 Task: Sort the projects in the repository "Javascript" by oldest.
Action: Mouse moved to (1269, 239)
Screenshot: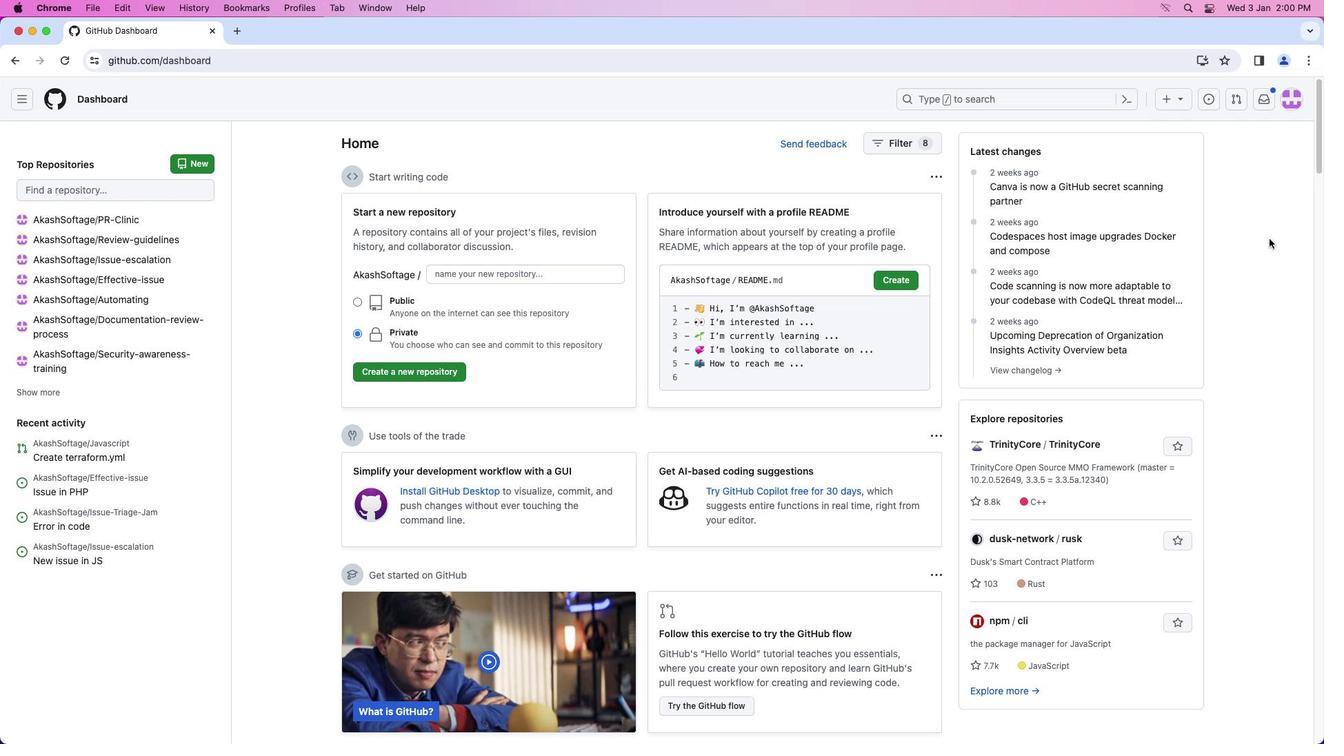 
Action: Mouse pressed left at (1269, 239)
Screenshot: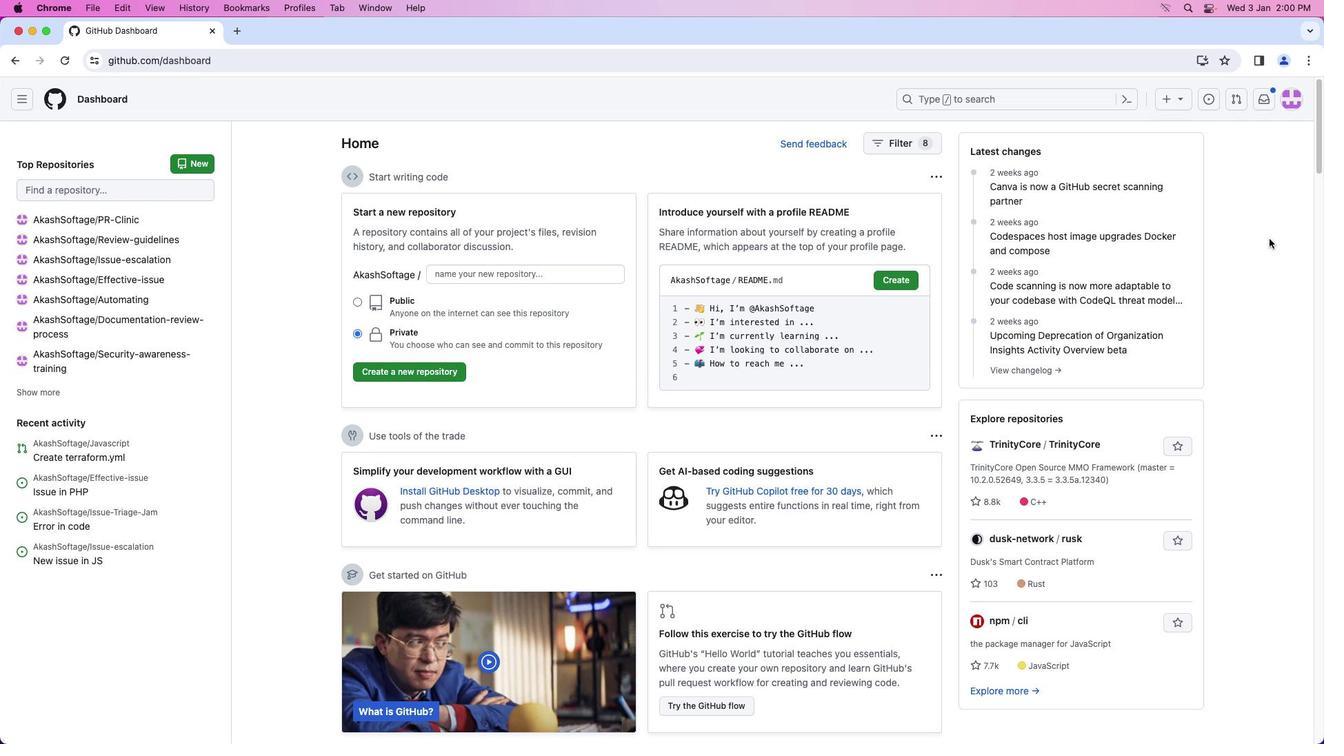 
Action: Mouse moved to (1291, 108)
Screenshot: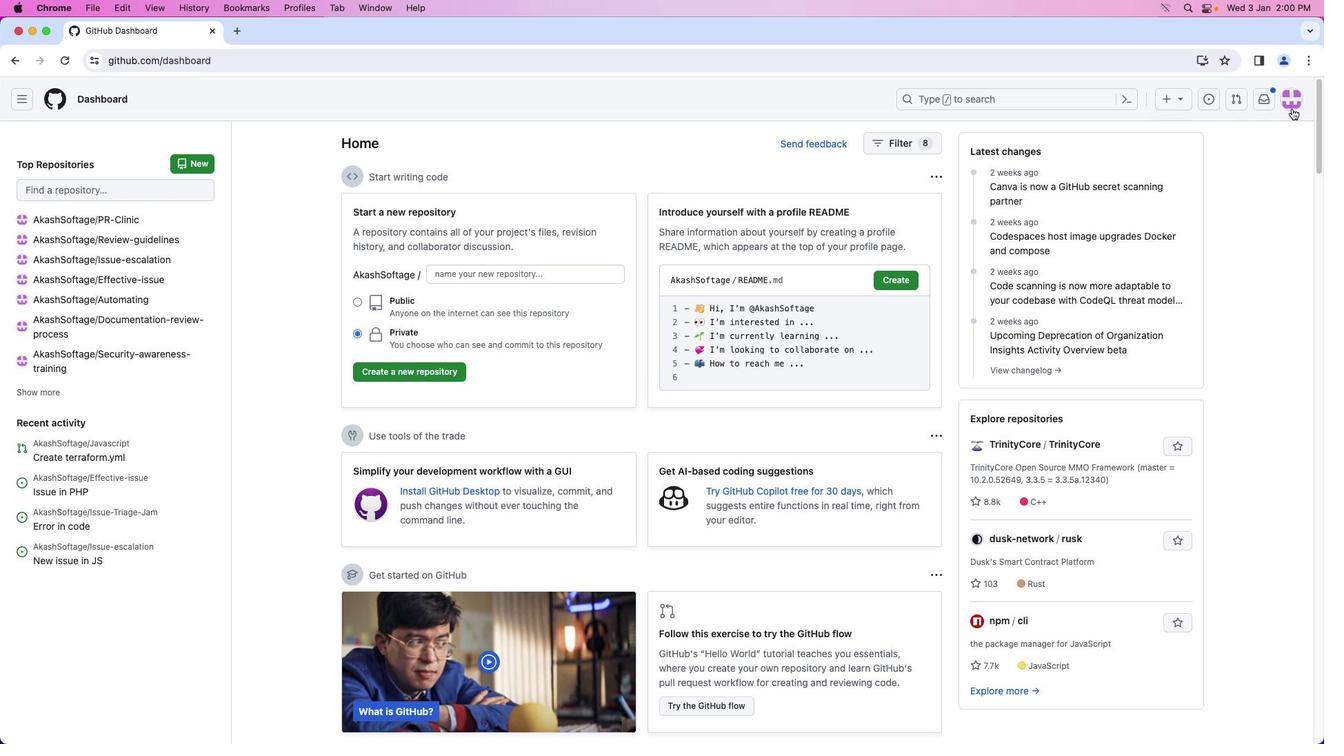 
Action: Mouse pressed left at (1291, 108)
Screenshot: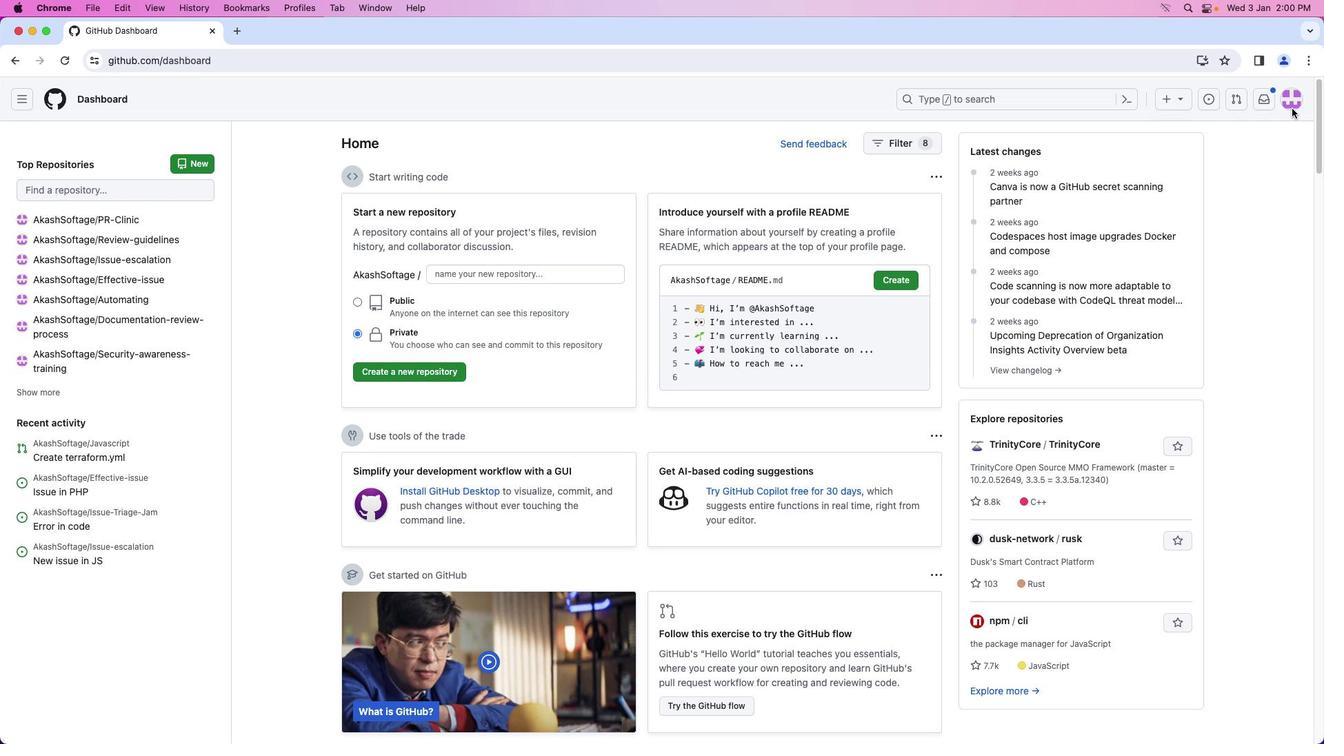 
Action: Mouse moved to (1236, 220)
Screenshot: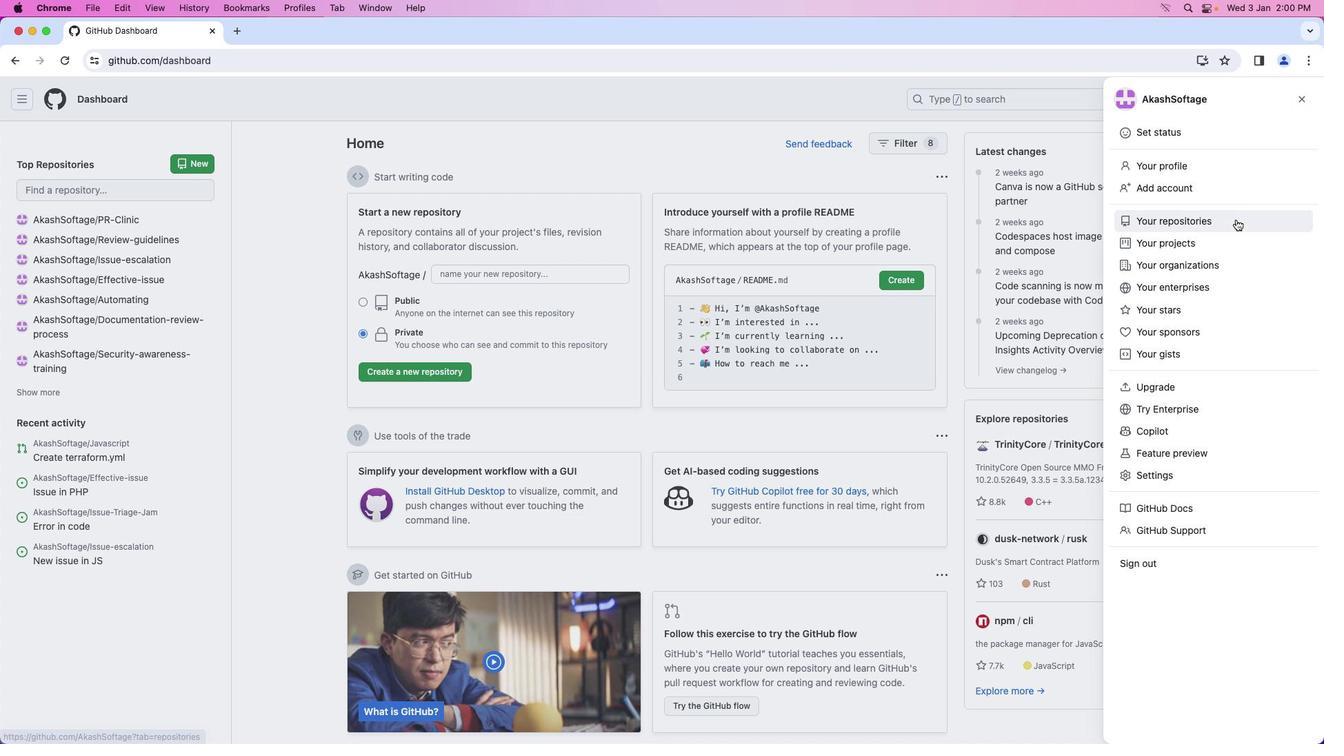 
Action: Mouse pressed left at (1236, 220)
Screenshot: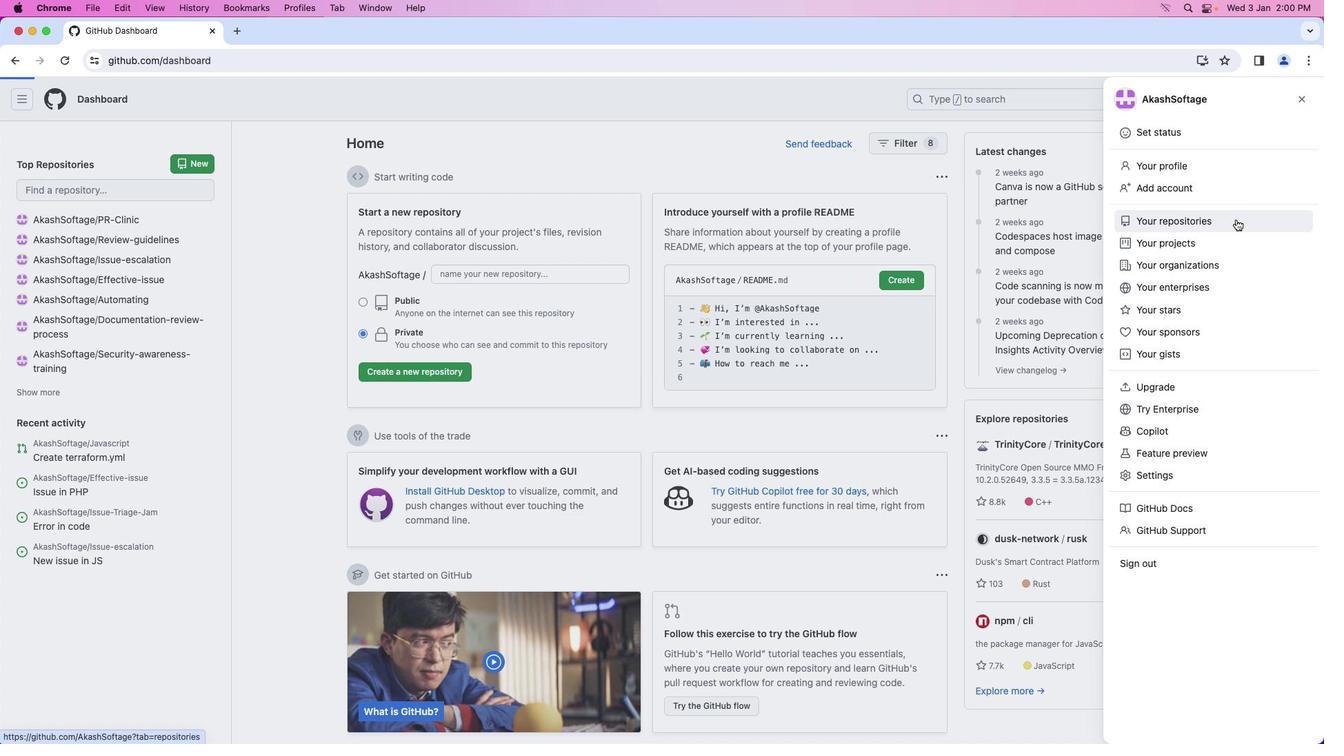
Action: Mouse moved to (475, 231)
Screenshot: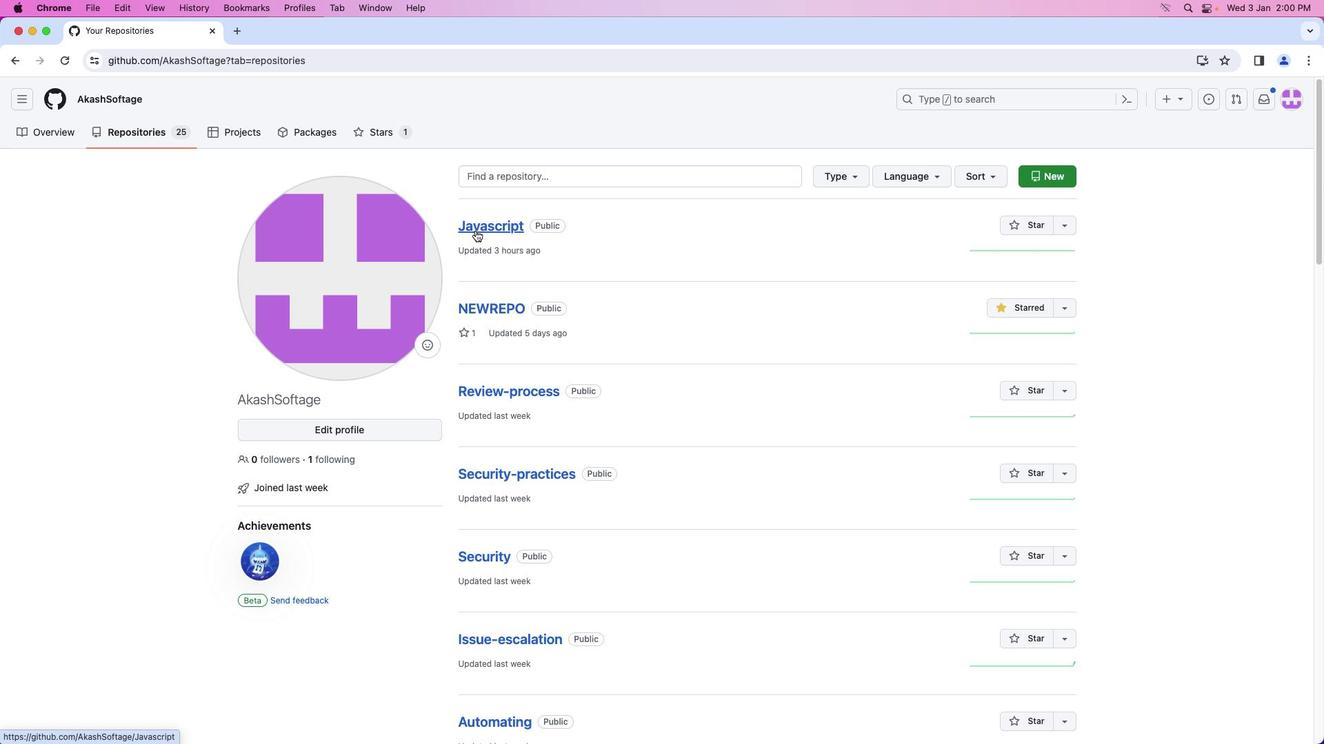 
Action: Mouse pressed left at (475, 231)
Screenshot: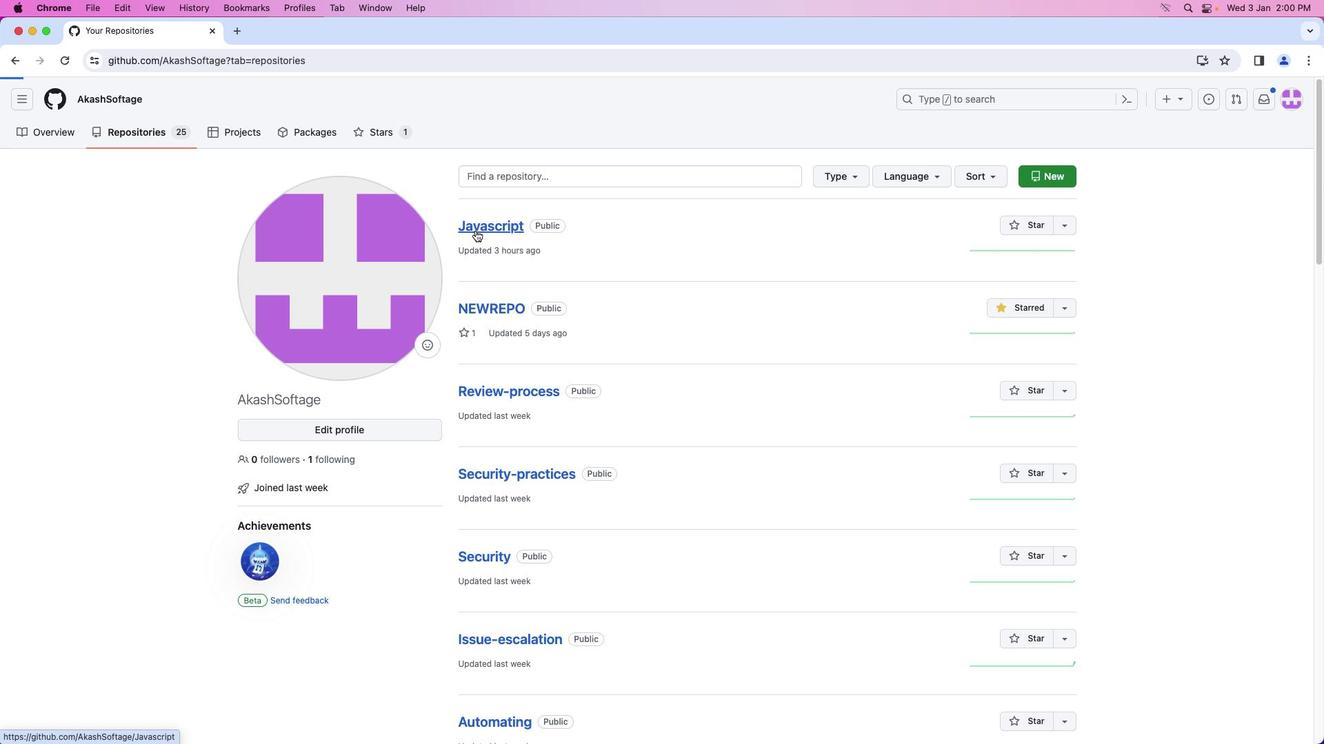 
Action: Mouse moved to (377, 130)
Screenshot: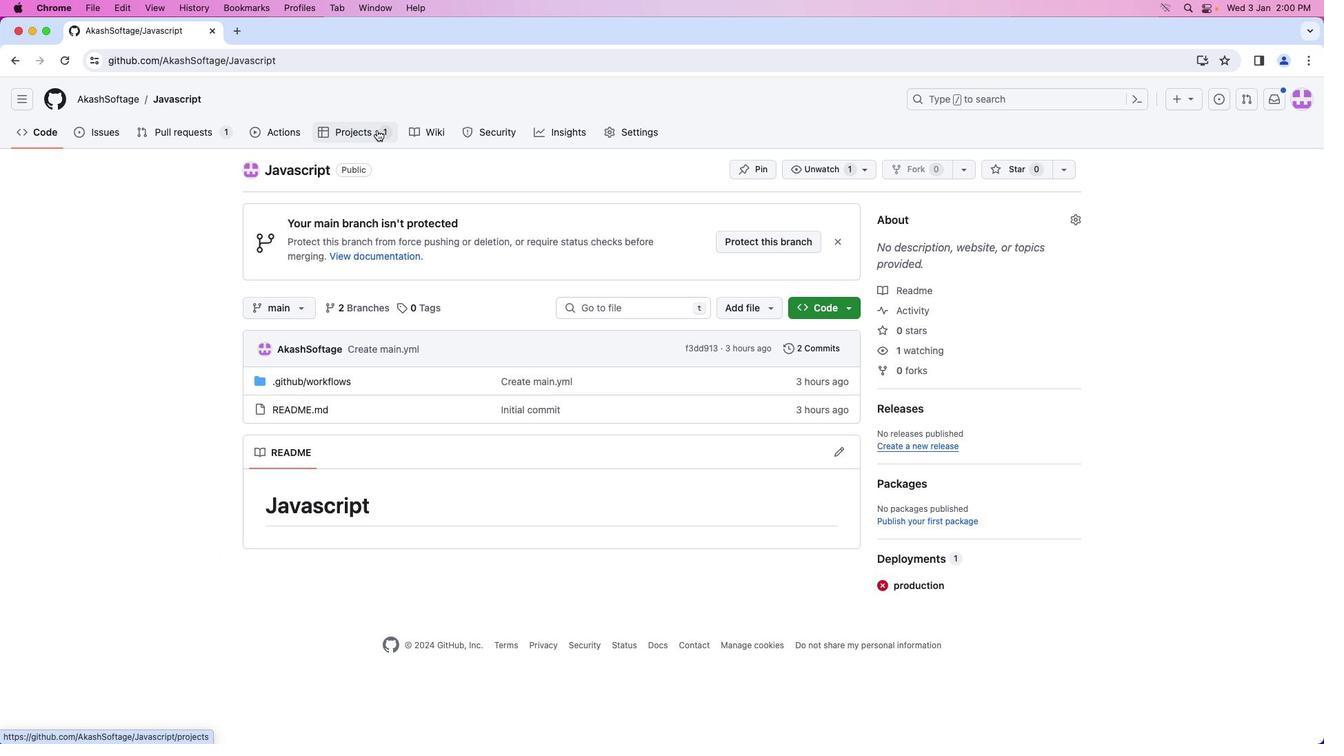 
Action: Mouse pressed left at (377, 130)
Screenshot: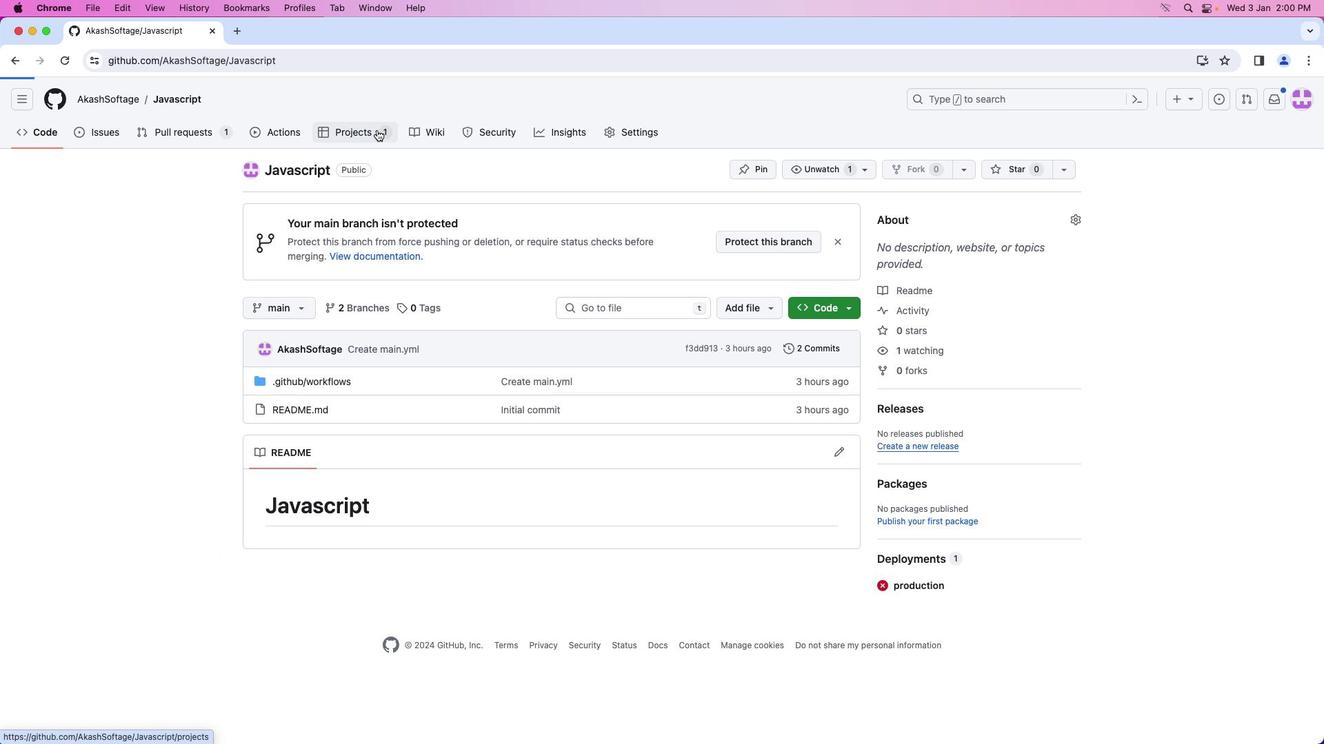
Action: Mouse moved to (1066, 351)
Screenshot: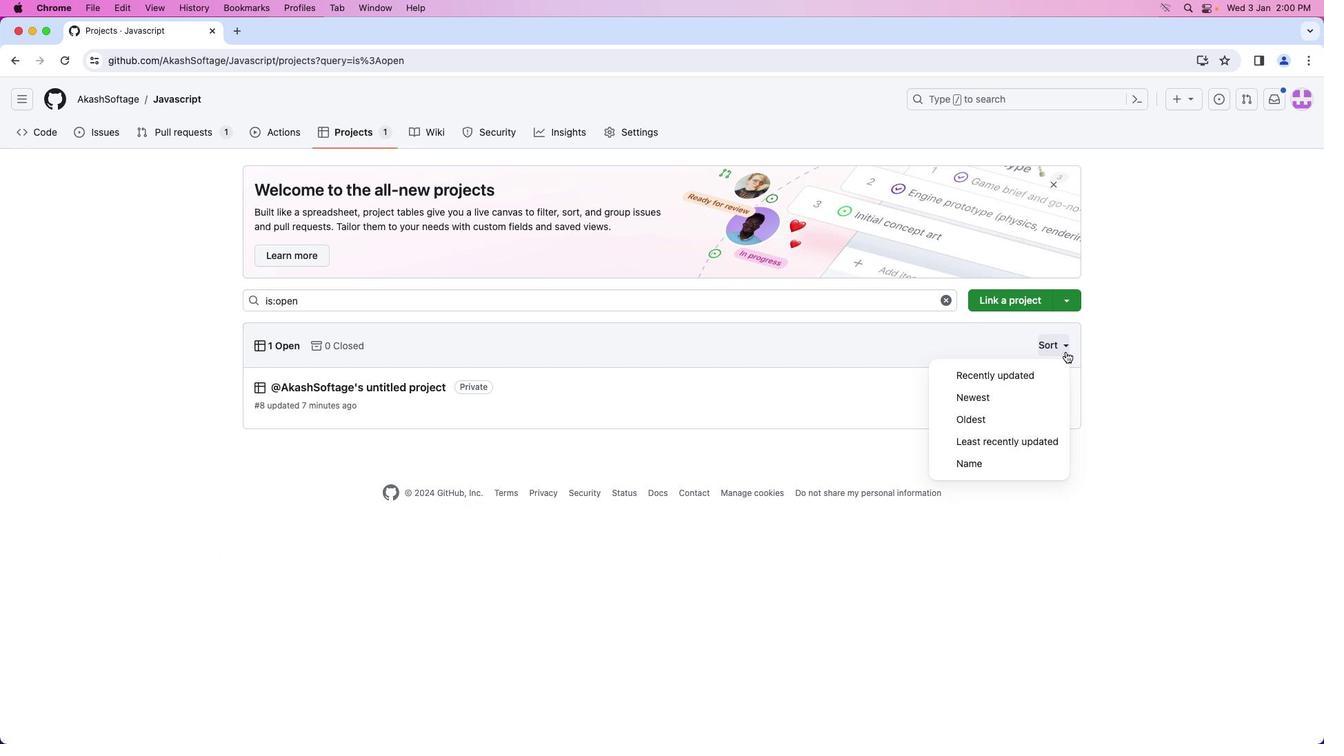 
Action: Mouse pressed left at (1066, 351)
Screenshot: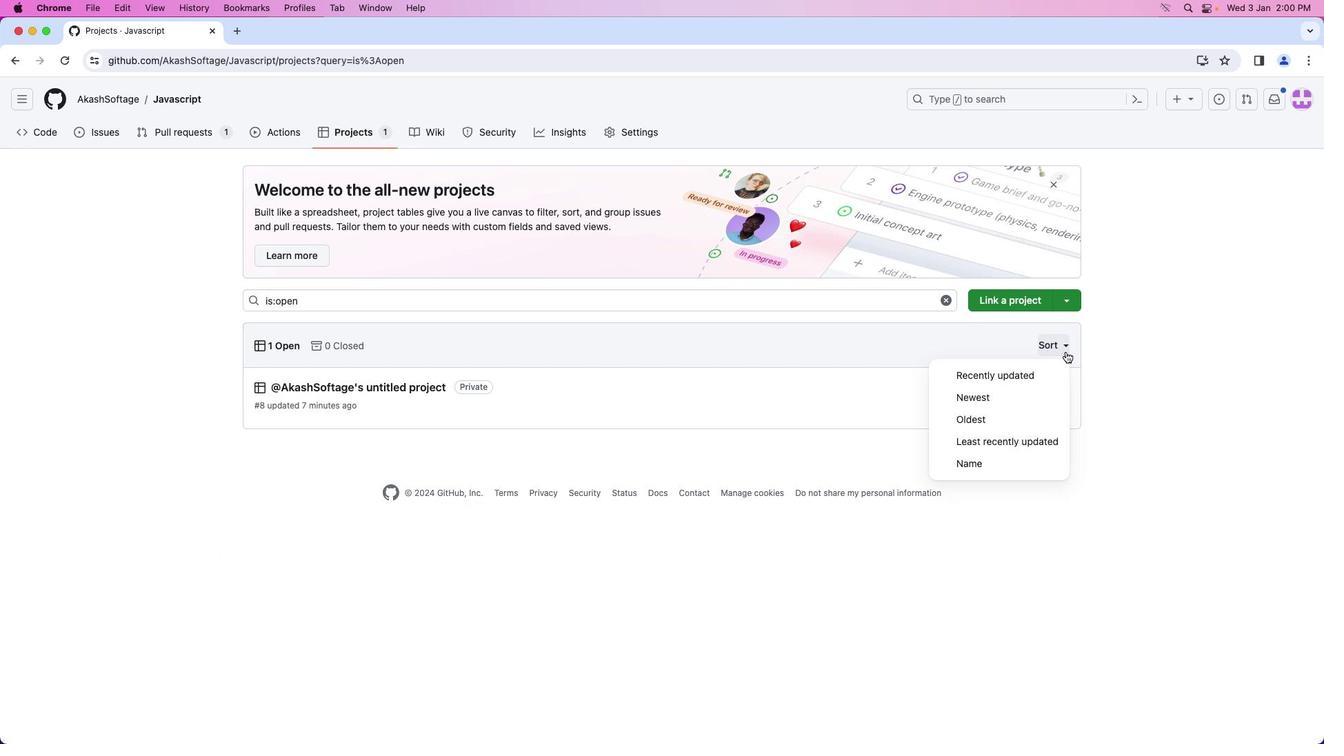 
Action: Mouse moved to (1029, 417)
Screenshot: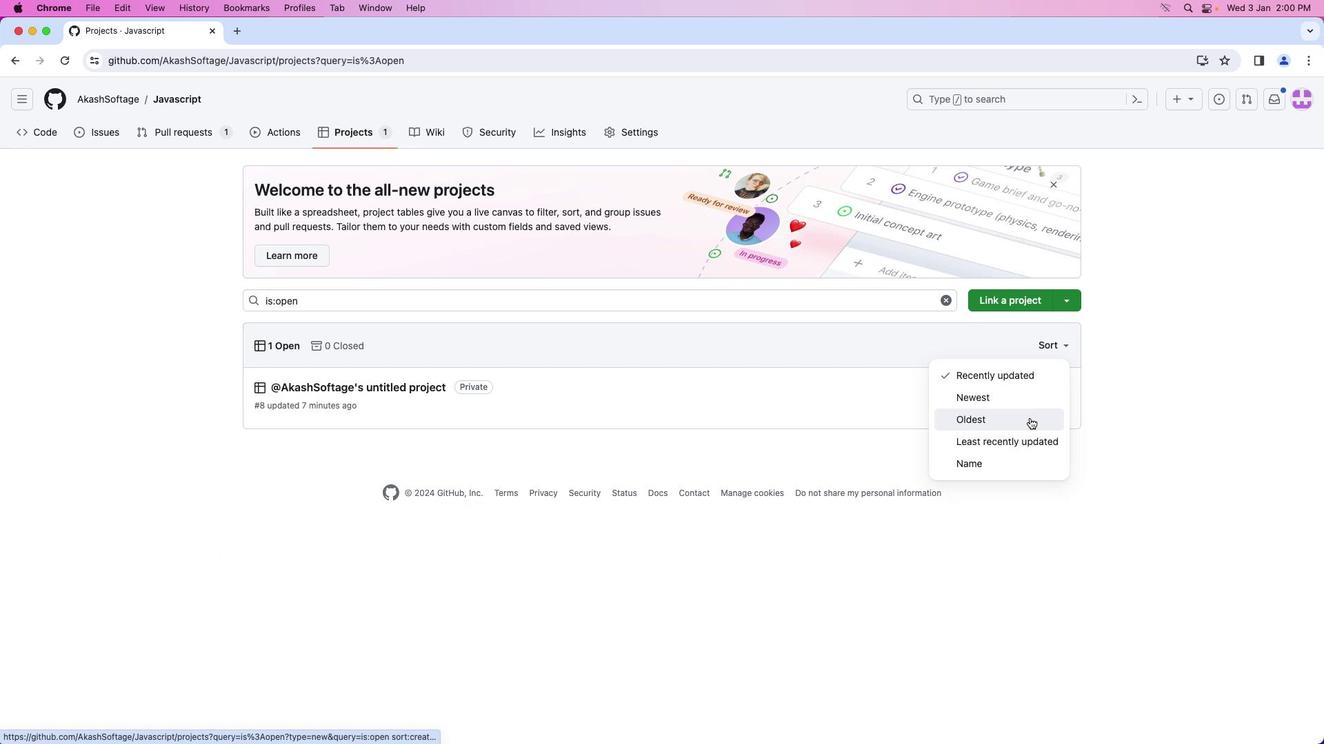 
Action: Mouse pressed left at (1029, 417)
Screenshot: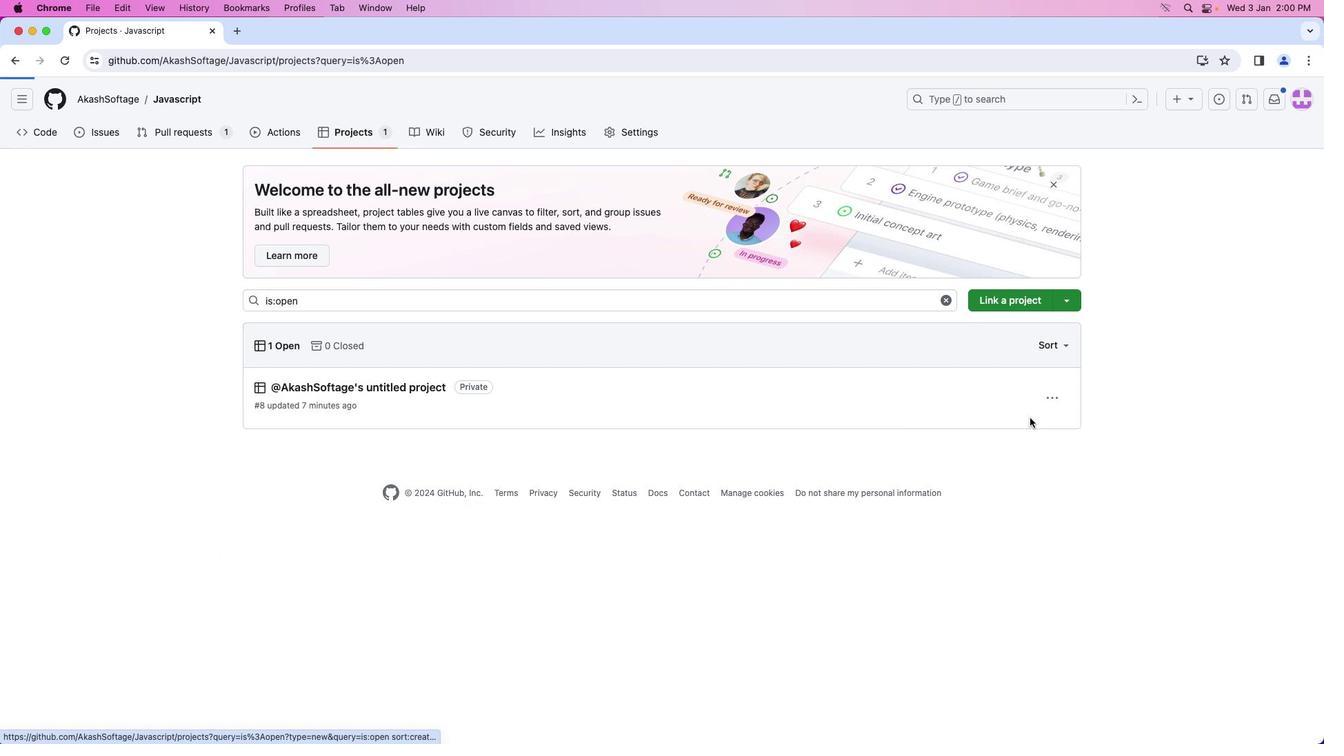 
Action: Mouse moved to (1044, 493)
Screenshot: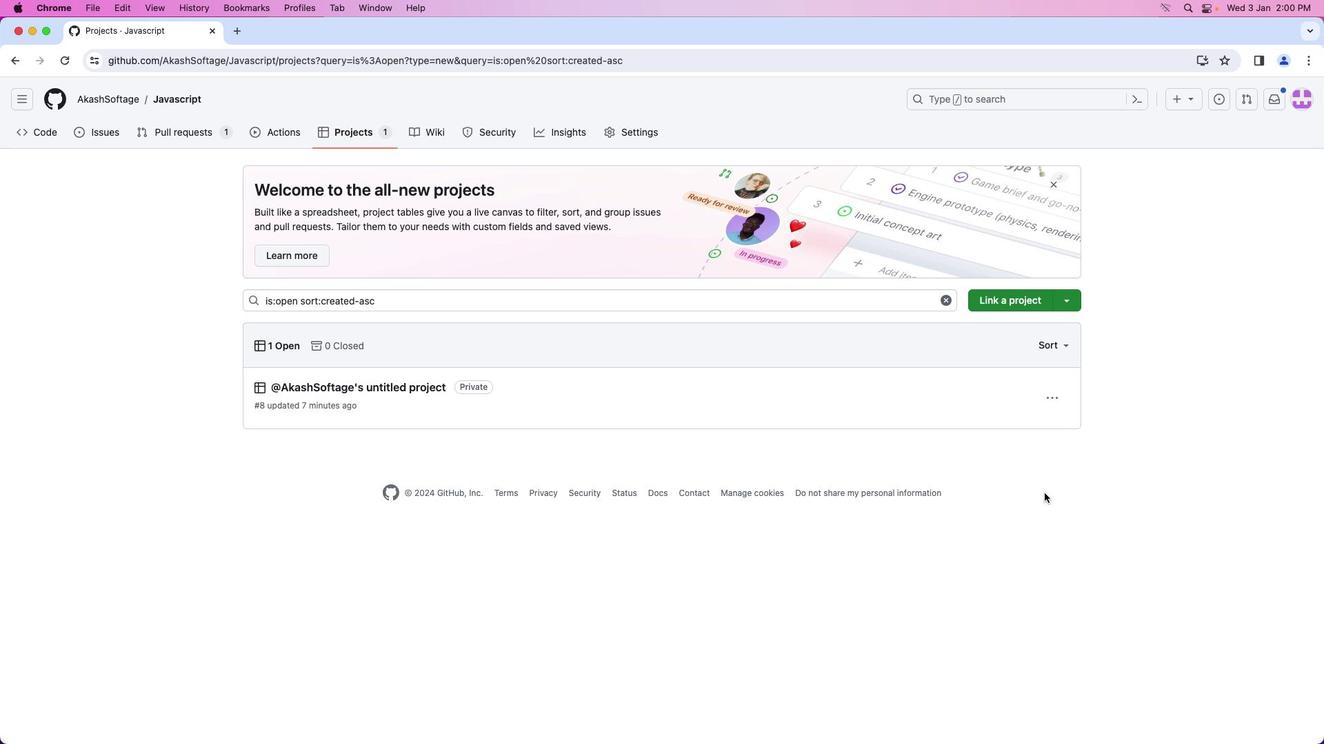 
Action: Mouse pressed left at (1044, 493)
Screenshot: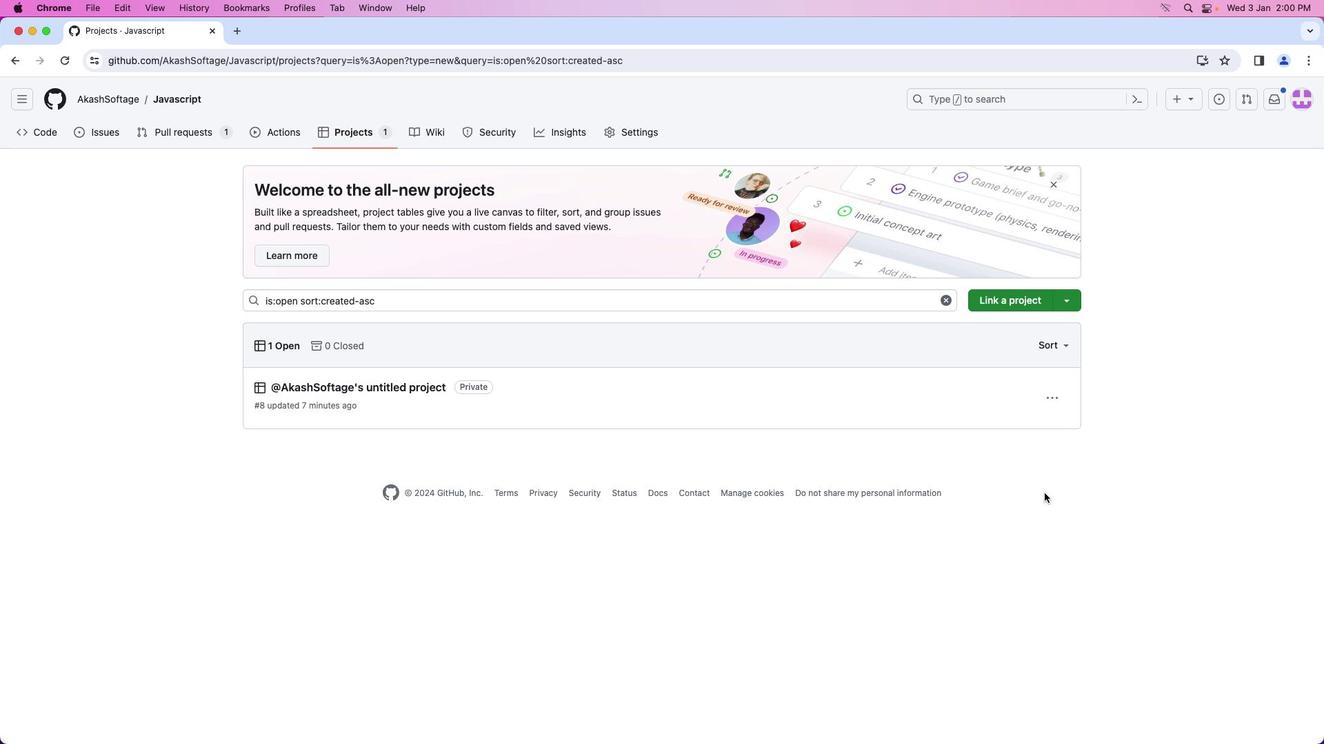 
Action: Mouse moved to (1044, 493)
Screenshot: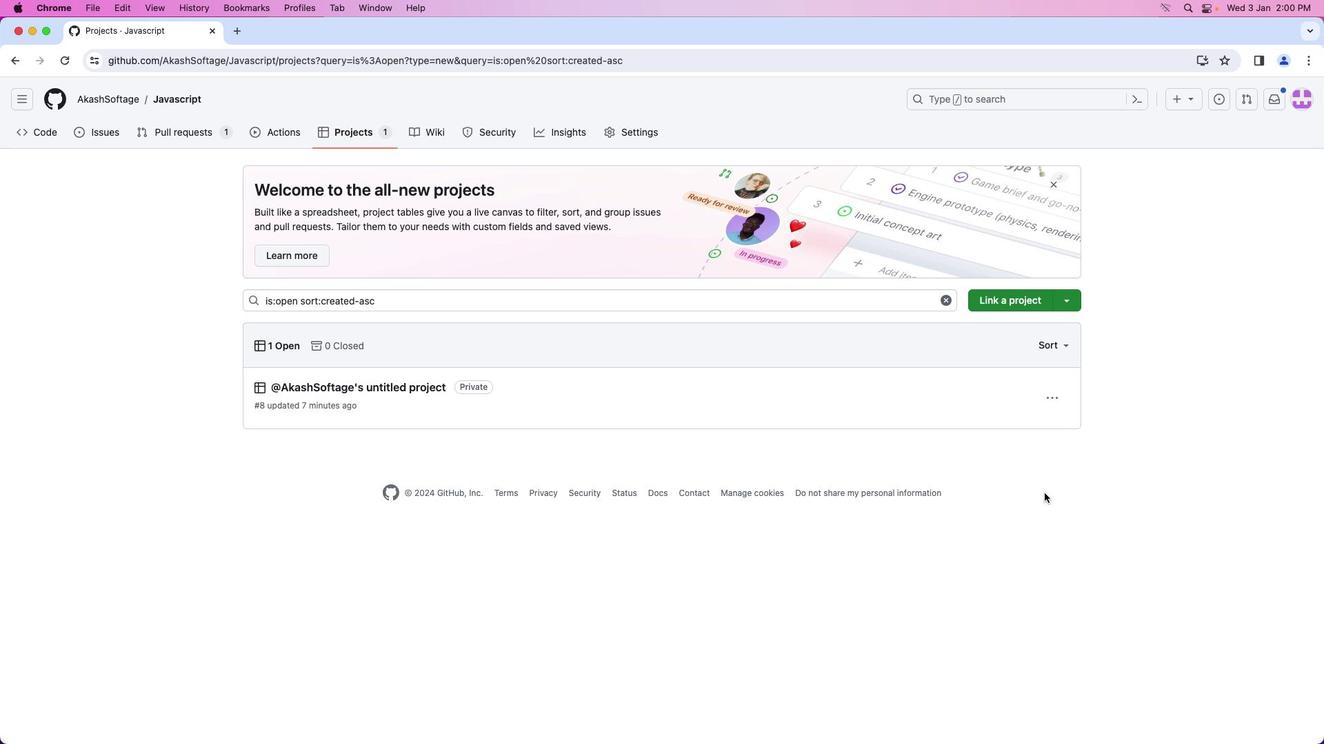 
